 Task: Create New Customer with Customer Name: Handels Homemade Ice Cream, Billing Address Line1: 4764 Agriculture Lane, Billing Address Line2:  Homestead, Billing Address Line3:  Florida 33030
Action: Mouse moved to (146, 30)
Screenshot: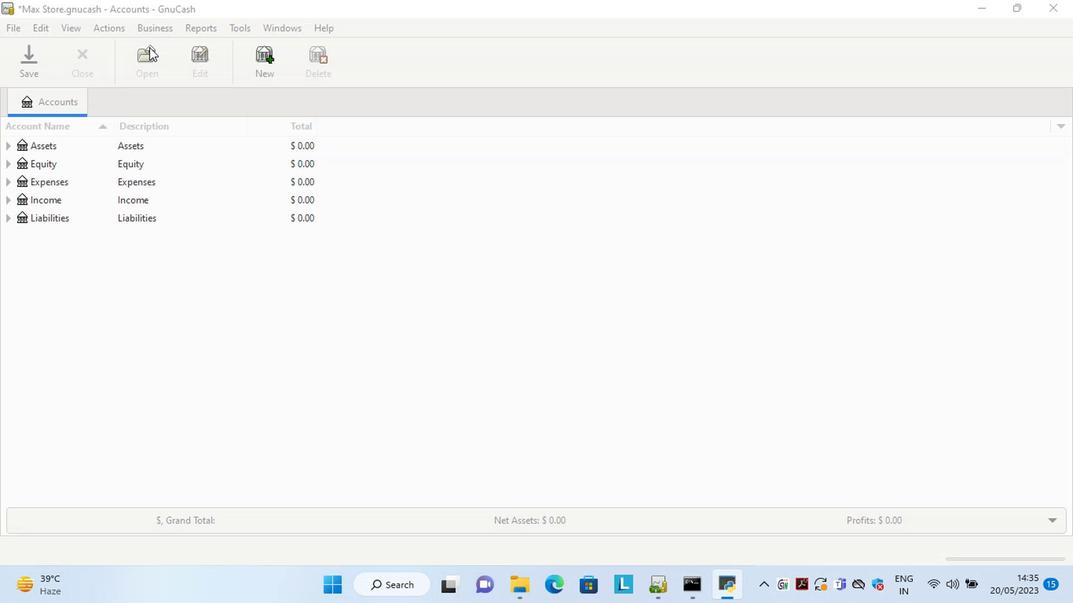 
Action: Mouse pressed left at (146, 30)
Screenshot: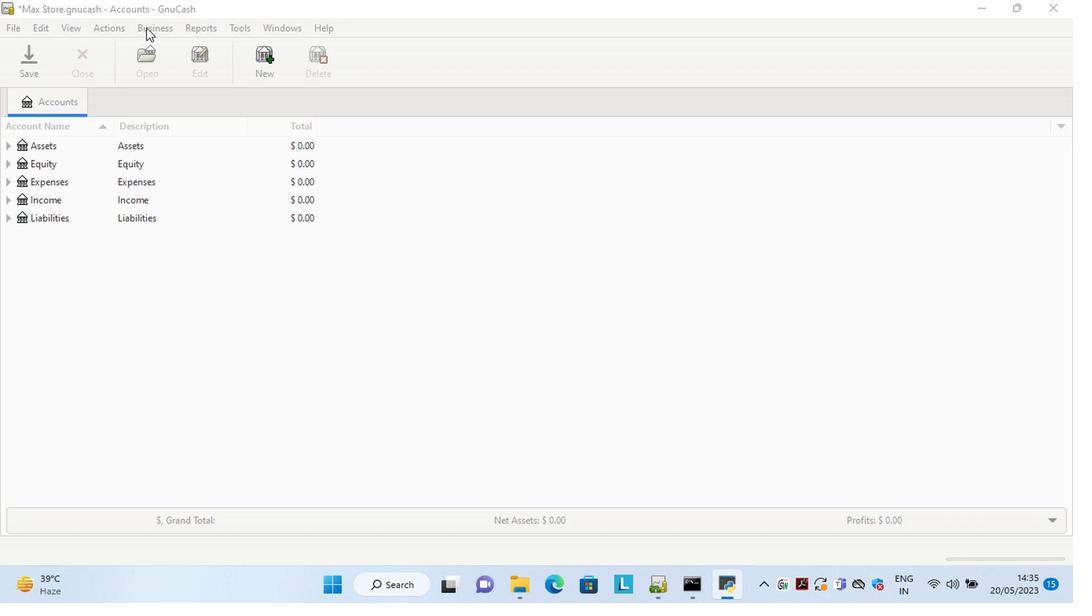 
Action: Mouse moved to (334, 68)
Screenshot: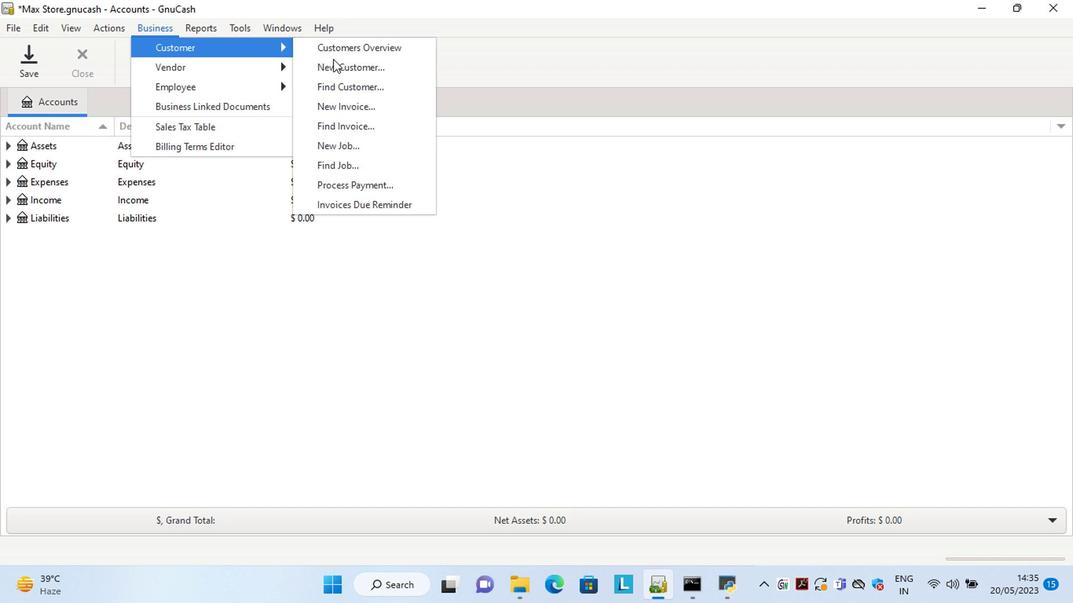 
Action: Mouse pressed left at (334, 68)
Screenshot: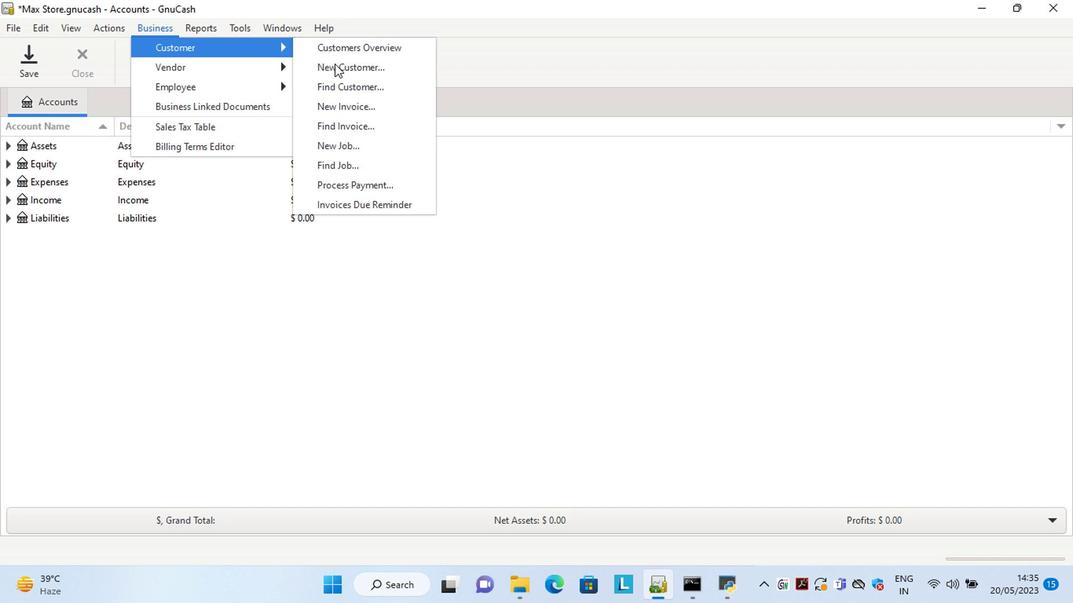 
Action: Mouse moved to (914, 269)
Screenshot: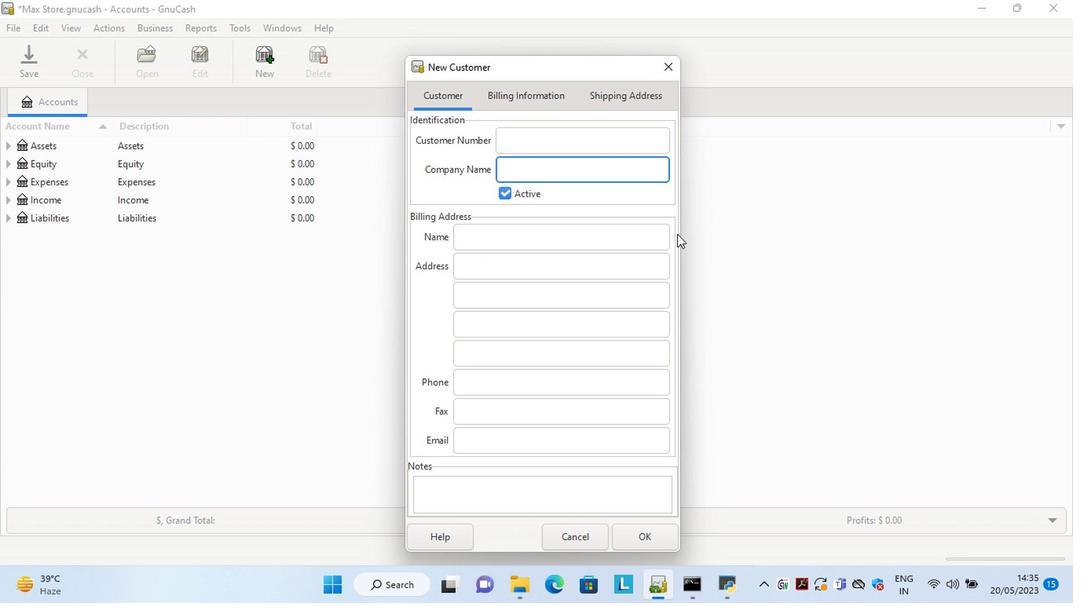 
Action: Key pressed <Key.shift>Handels<Key.space><Key.shift>Homedade<Key.space><Key.shift>IcCream<Key.tab><Key.tab><Key.tab>4764<Key.space><Key.shift>Agiclture<Key.space><Key.shift>Lane<Key.tab>ho<Key.tab>f<Key.tab>
Screenshot: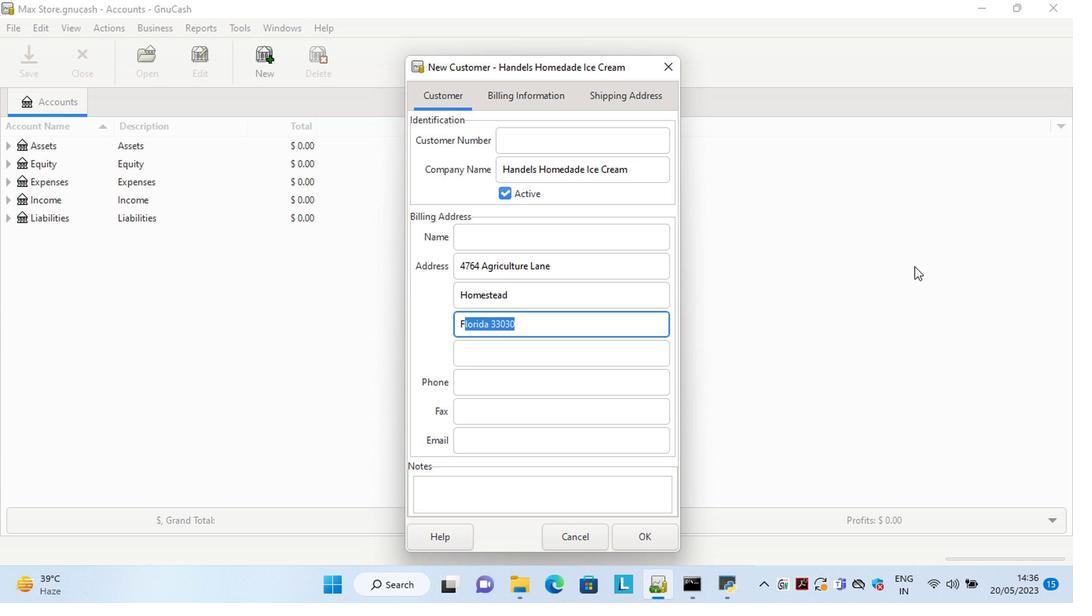 
Action: Mouse moved to (653, 542)
Screenshot: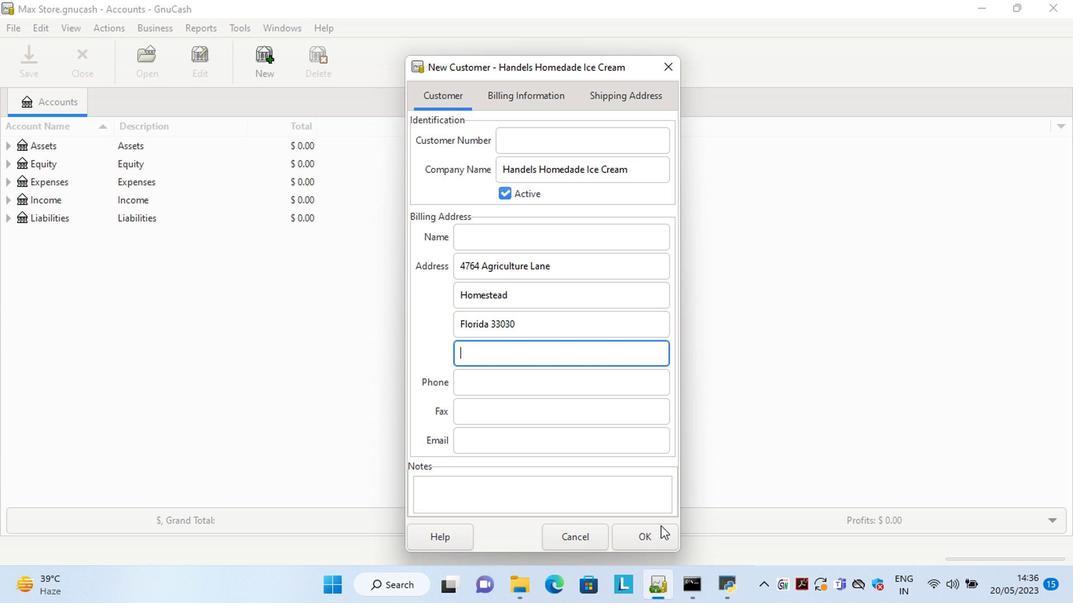 
Action: Mouse pressed left at (653, 542)
Screenshot: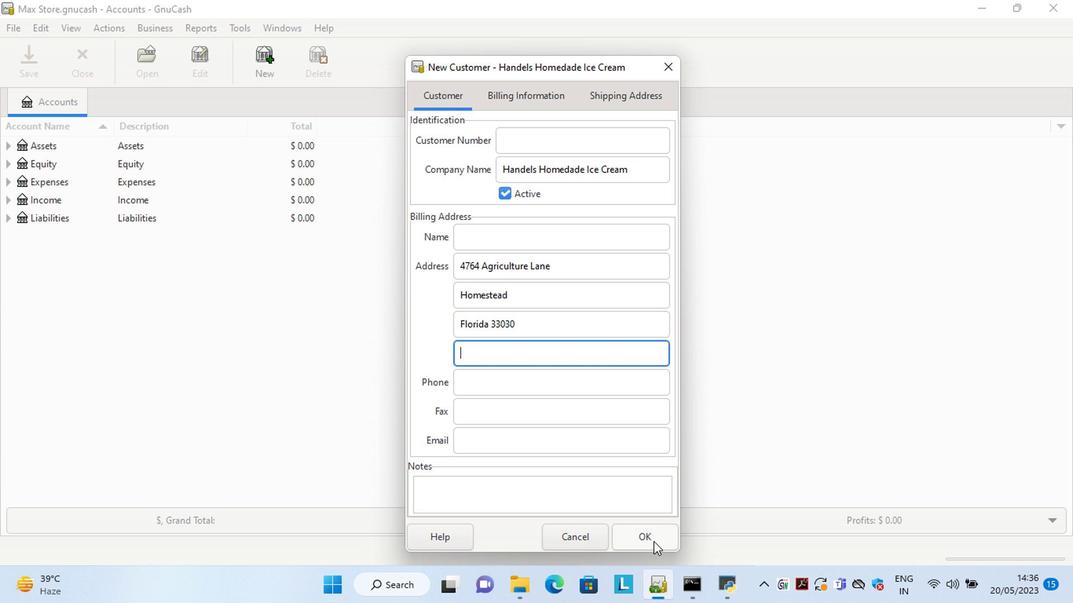 
